 Task: Configure the appearance of the status bar in Visual Studio Code.
Action: Key pressed <Key.shift>ctrl+P
Screenshot: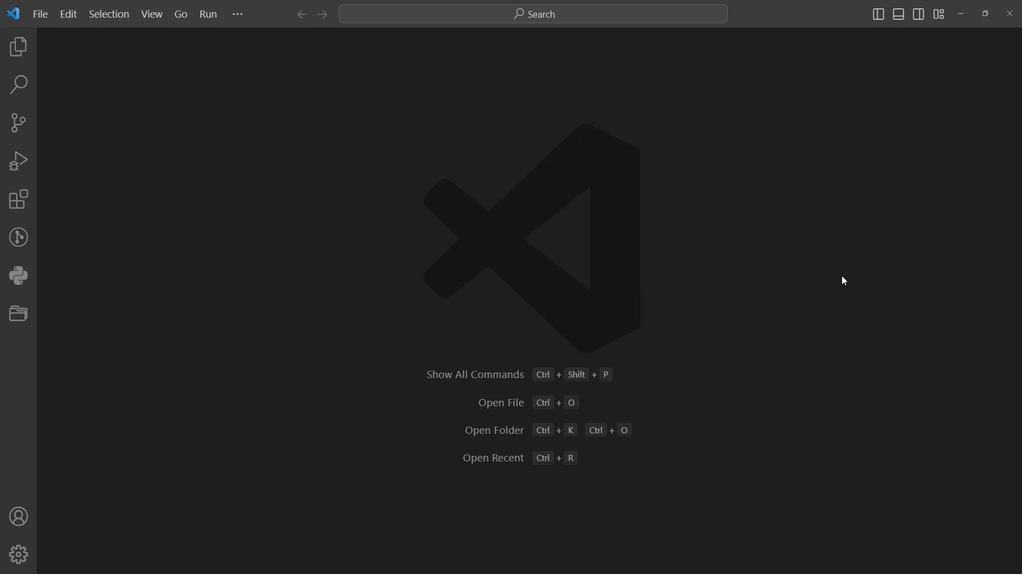 
Action: Mouse moved to (482, 51)
Screenshot: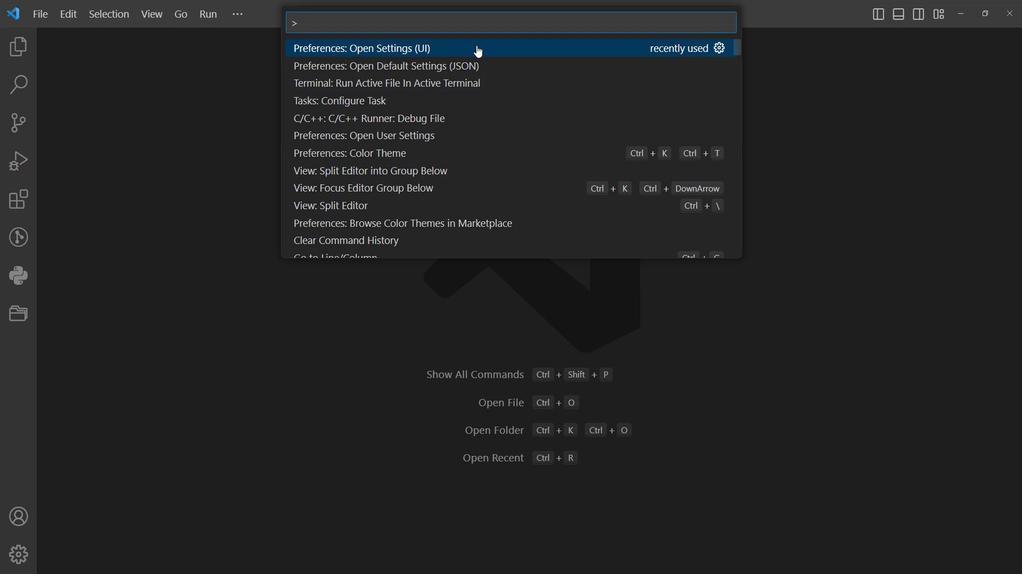 
Action: Mouse pressed left at (482, 51)
Screenshot: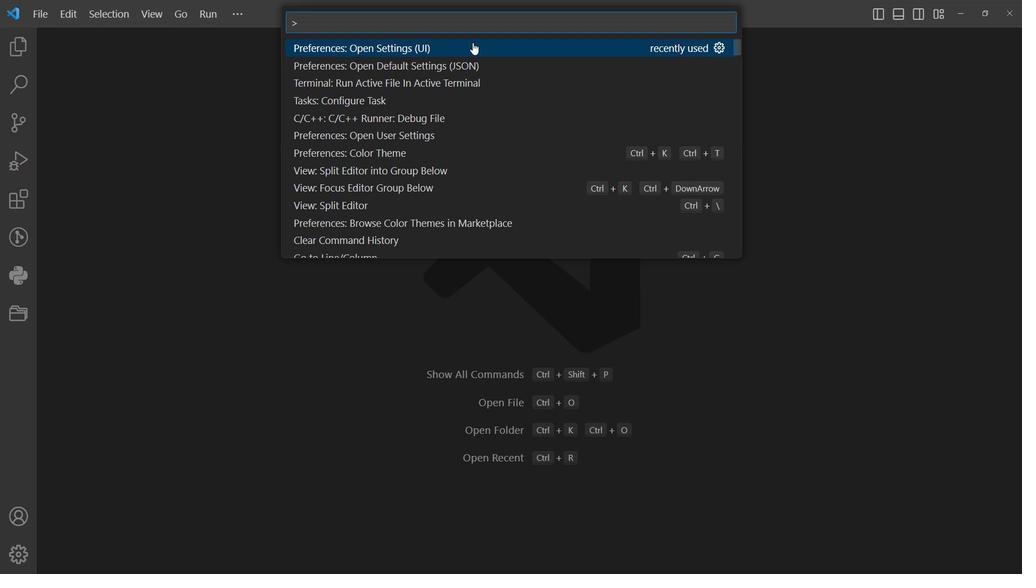 
Action: Mouse moved to (364, 78)
Screenshot: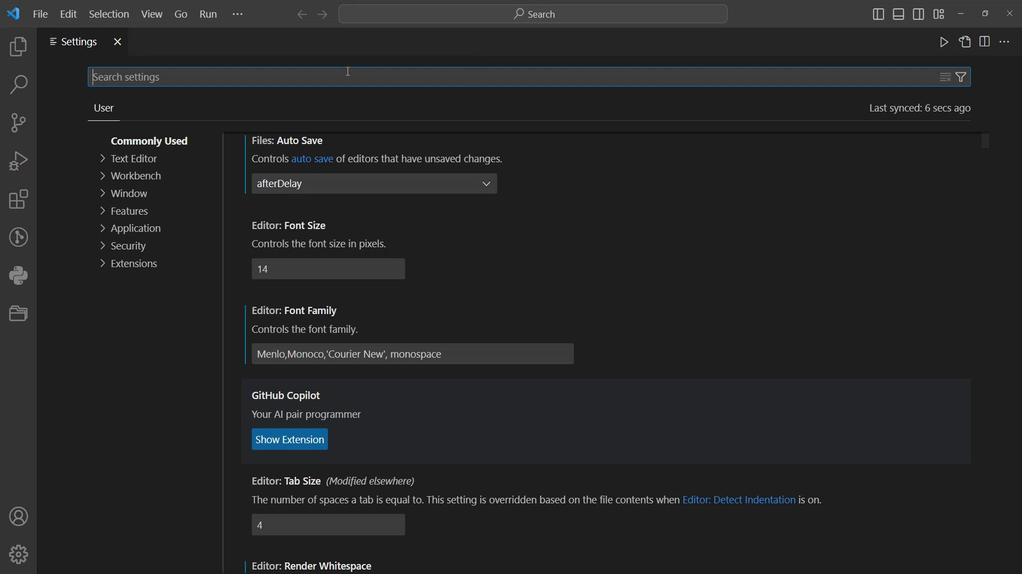 
Action: Mouse pressed left at (364, 78)
Screenshot: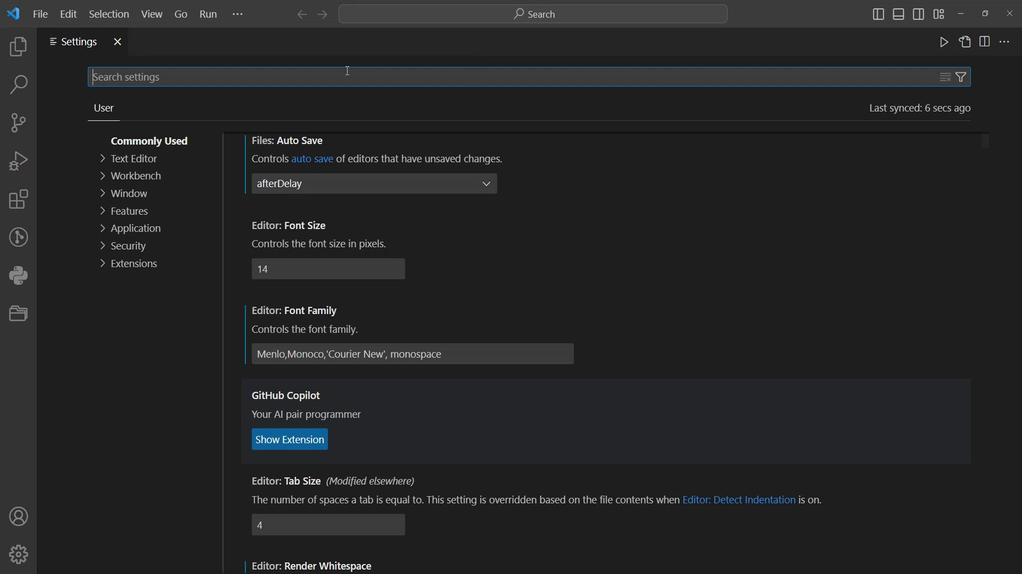 
Action: Key pressed <Key.shift>Status<Key.space><Key.shift>Bar<Key.enter>
Screenshot: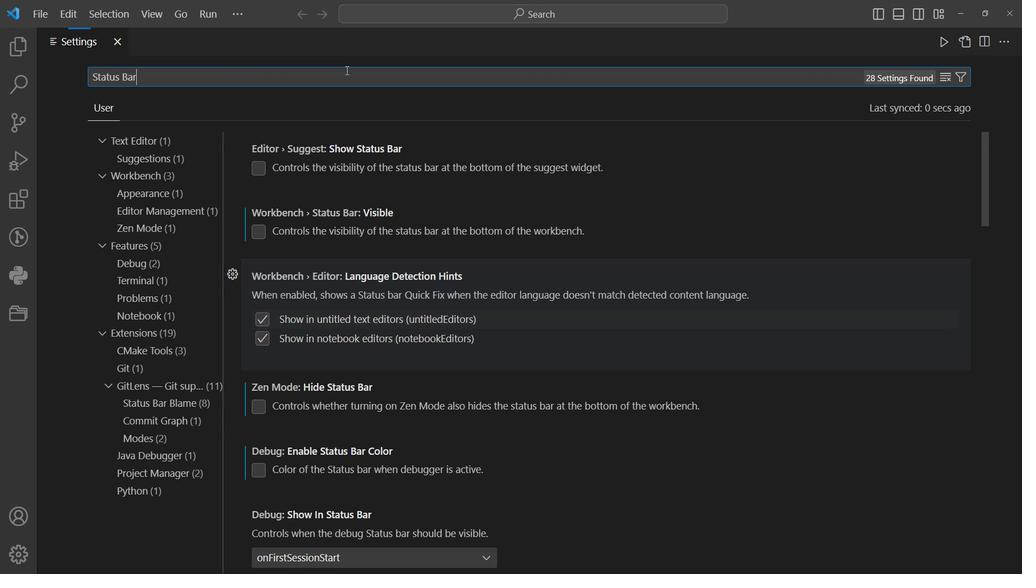 
Action: Mouse moved to (284, 174)
Screenshot: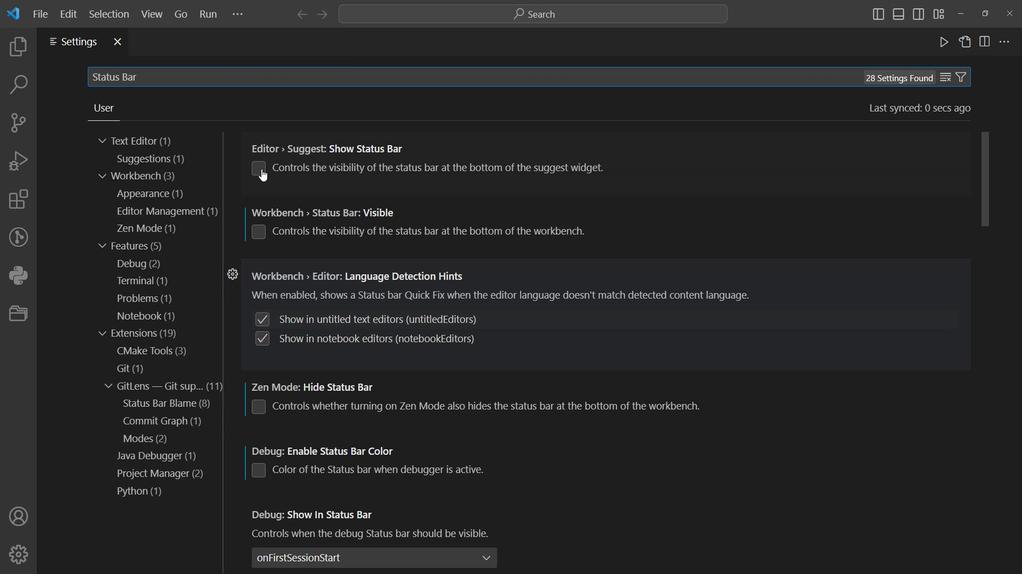 
Action: Mouse pressed left at (284, 174)
Screenshot: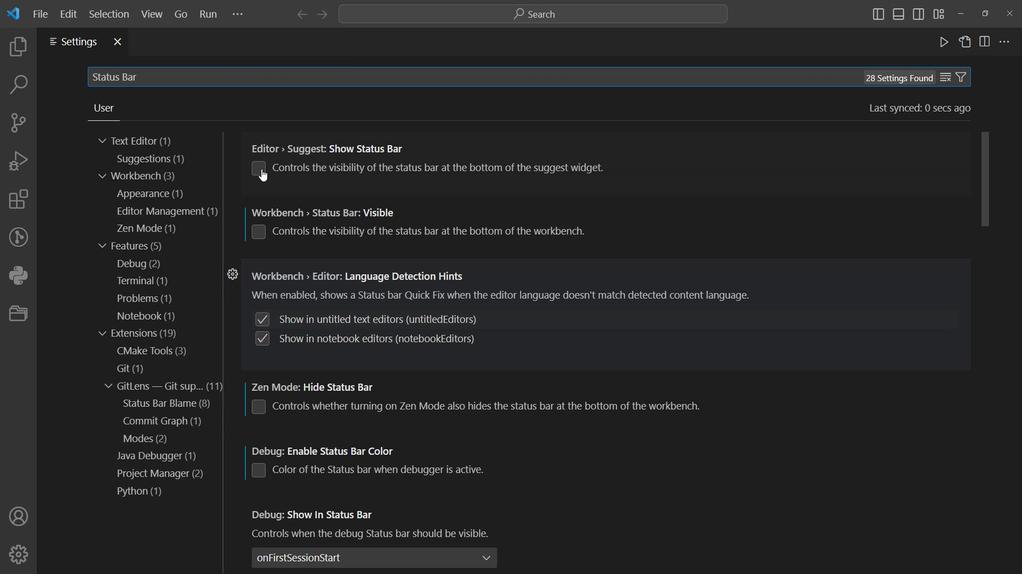 
Action: Mouse moved to (284, 235)
Screenshot: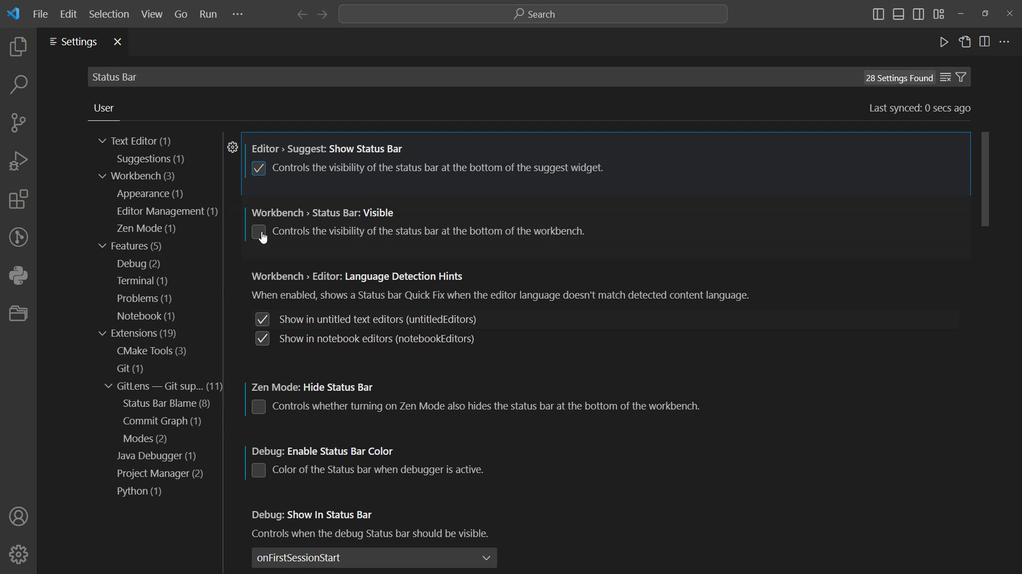 
Action: Mouse pressed left at (284, 235)
Screenshot: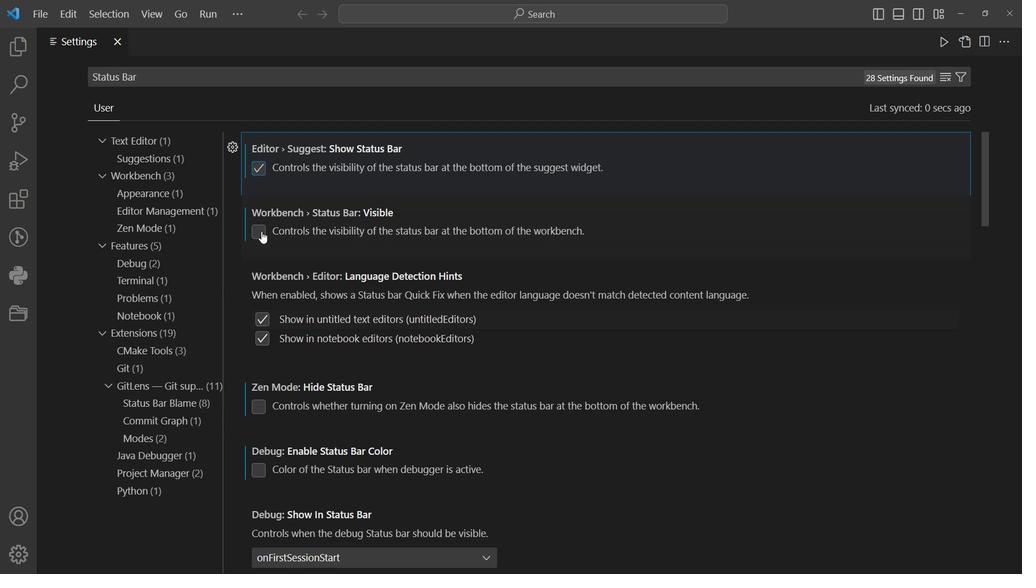 
Action: Mouse moved to (362, 331)
Screenshot: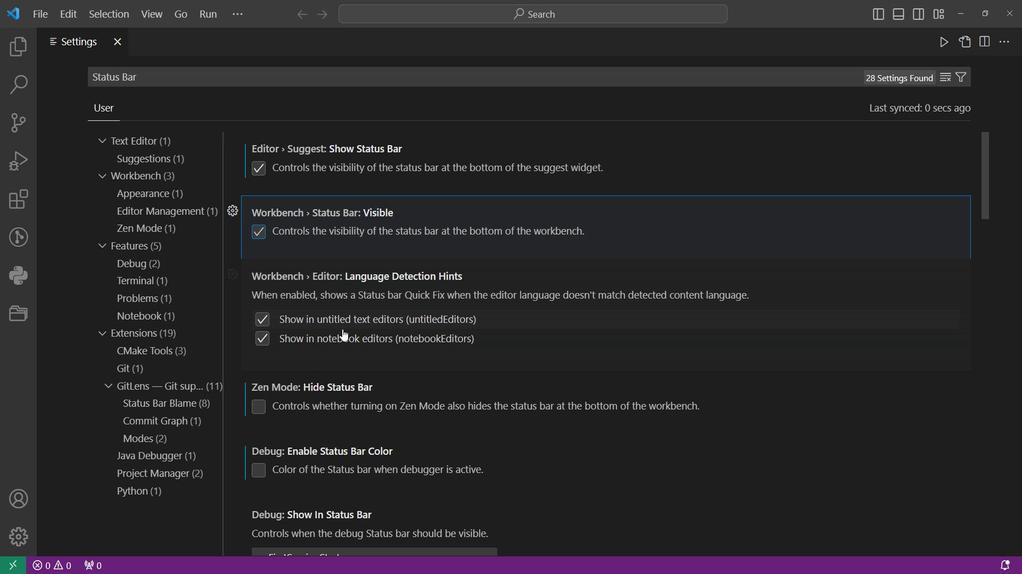 
Action: Mouse scrolled (362, 331) with delta (0, 0)
Screenshot: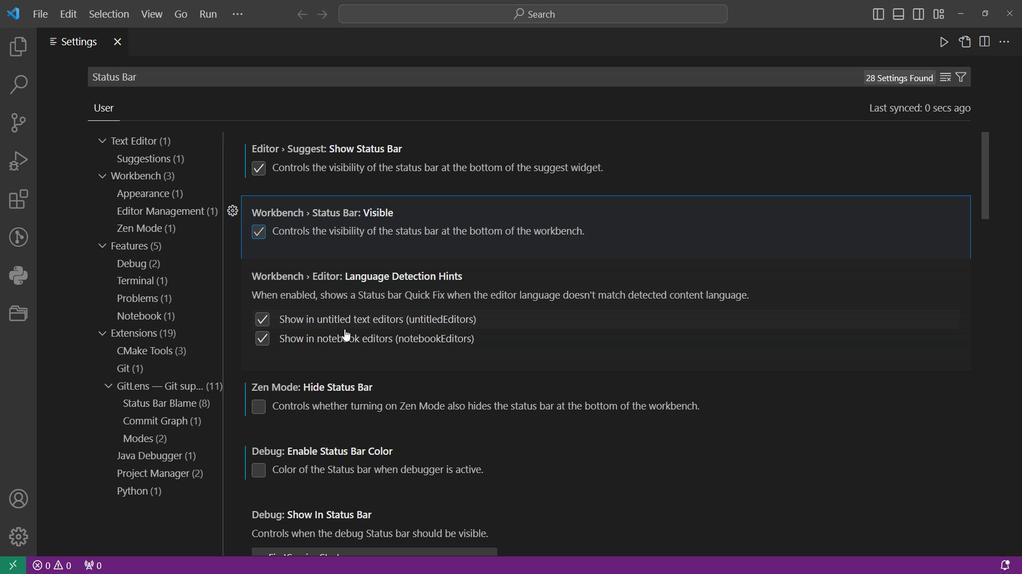 
Action: Mouse scrolled (362, 331) with delta (0, 0)
Screenshot: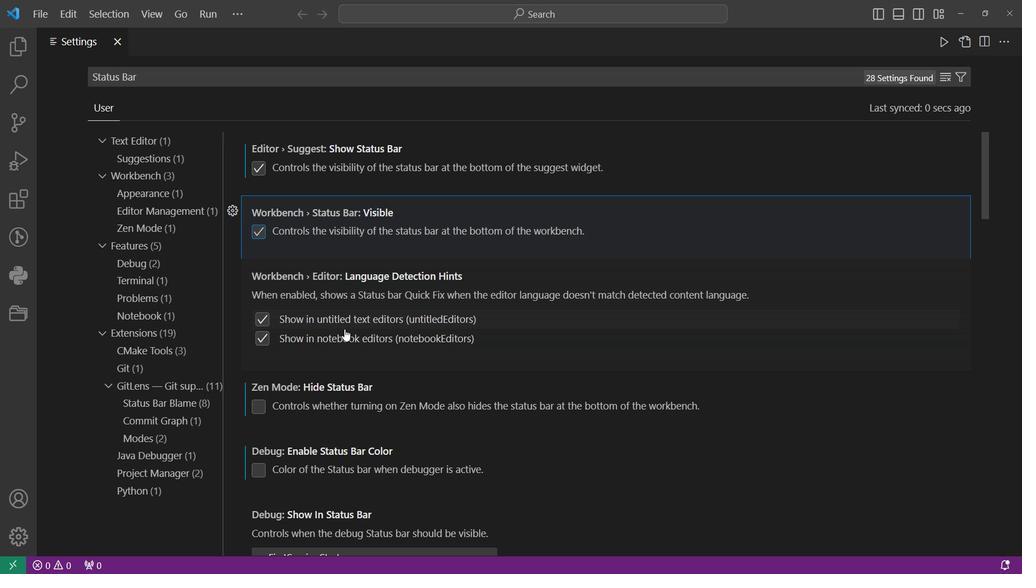 
Action: Mouse moved to (281, 332)
Screenshot: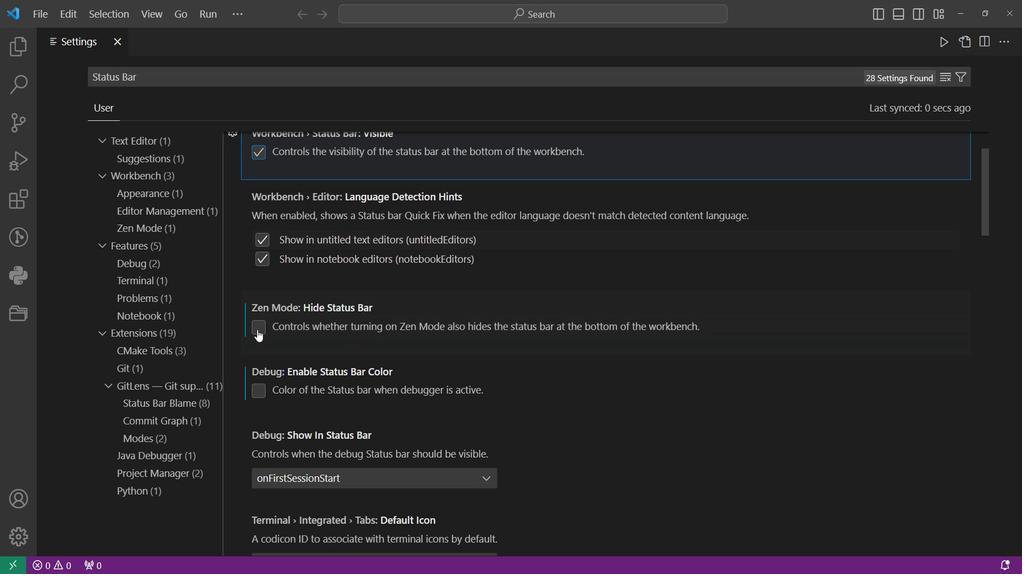 
Action: Mouse pressed left at (281, 332)
Screenshot: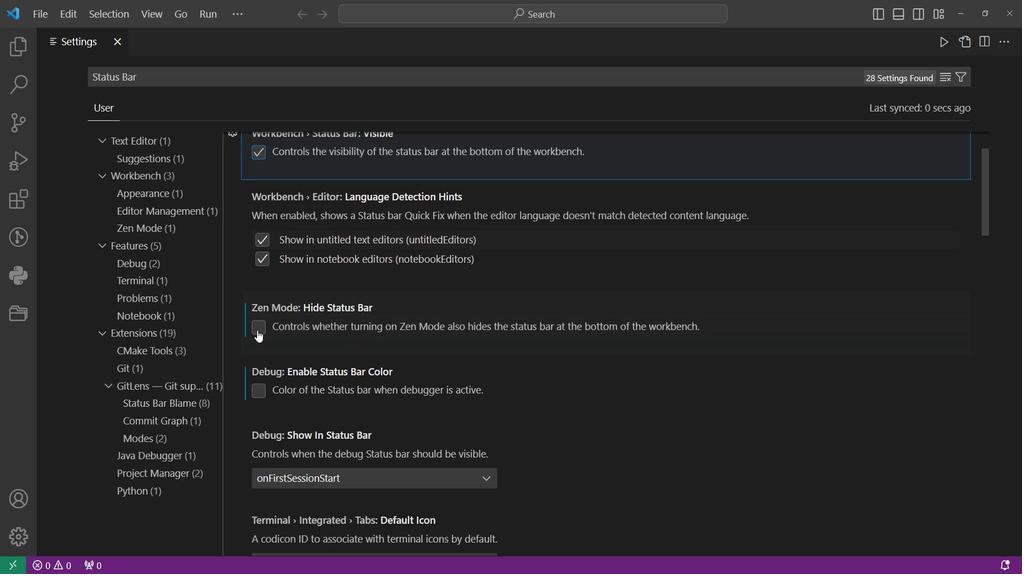 
Action: Mouse moved to (279, 391)
Screenshot: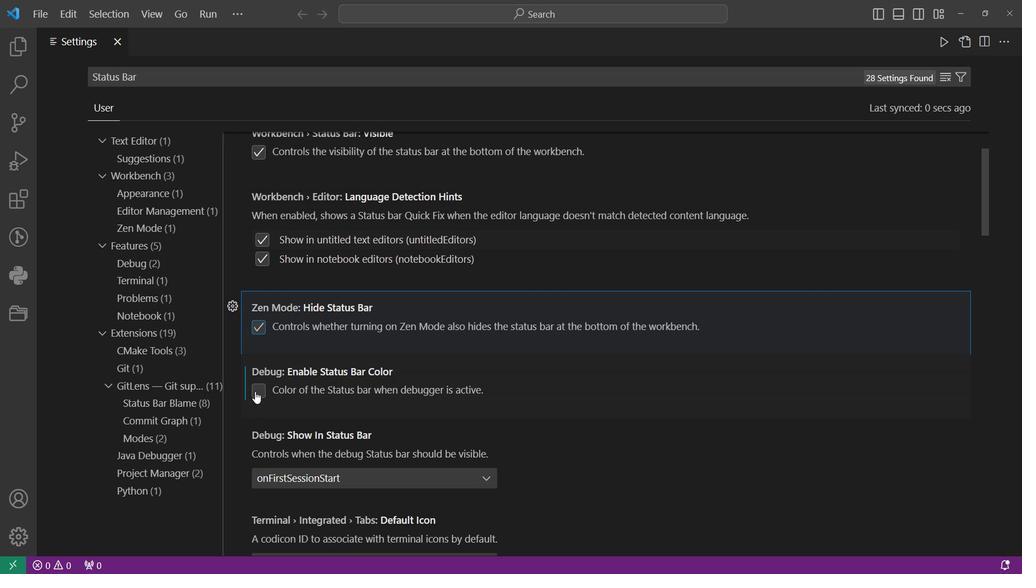 
Action: Mouse pressed left at (279, 391)
Screenshot: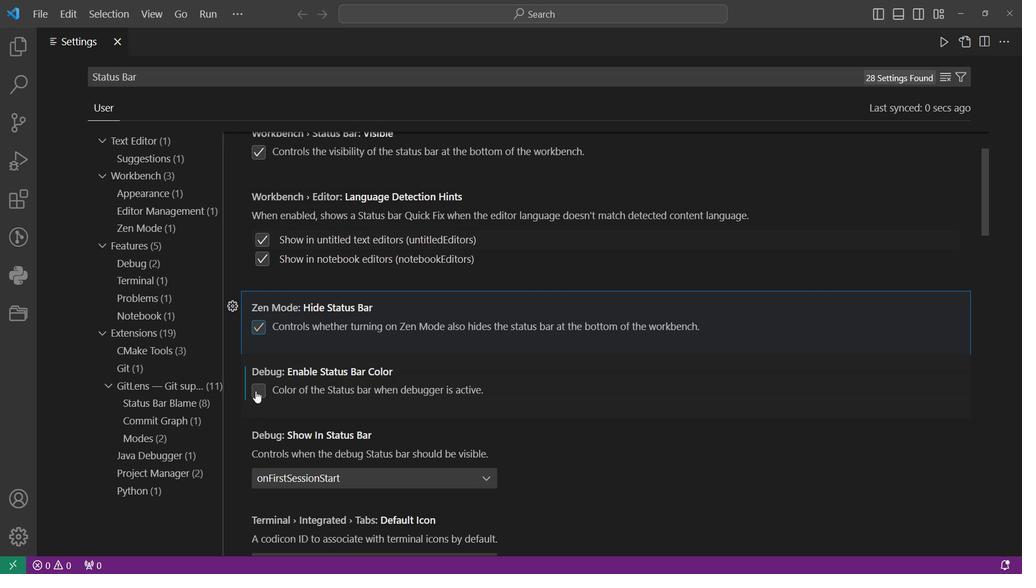 
Action: Mouse moved to (557, 398)
Screenshot: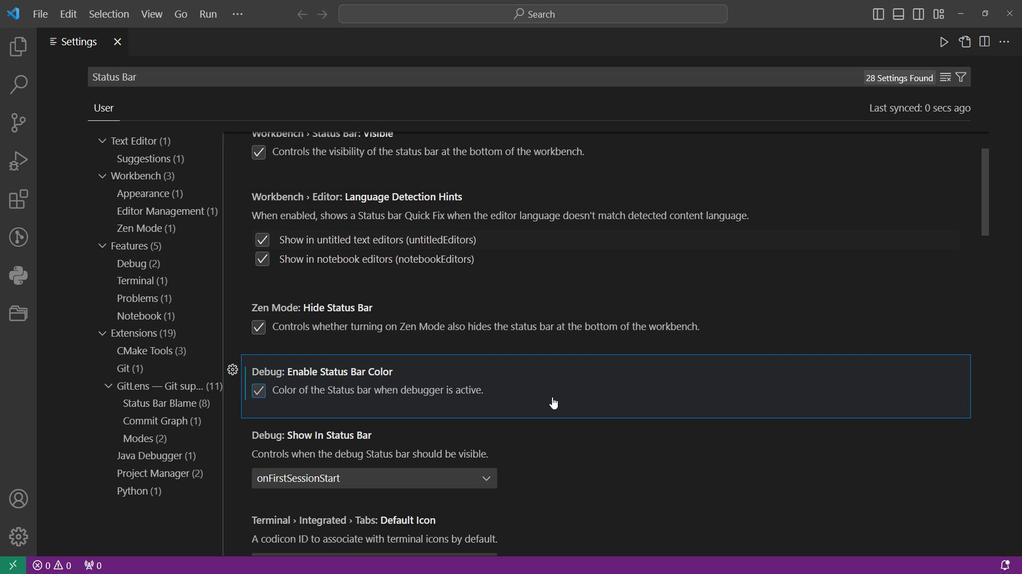 
Action: Mouse scrolled (557, 398) with delta (0, 0)
Screenshot: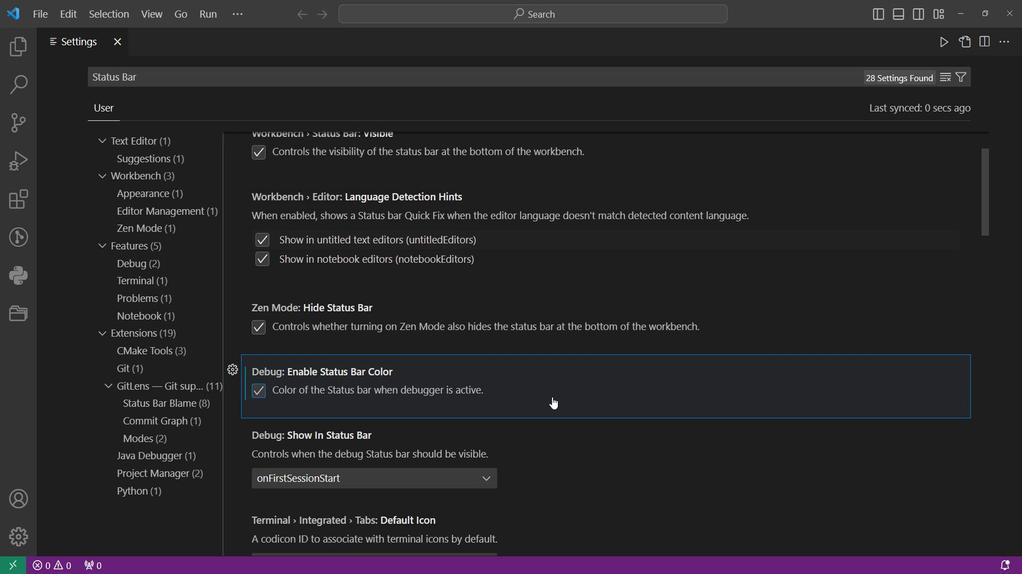 
Action: Mouse moved to (558, 399)
Screenshot: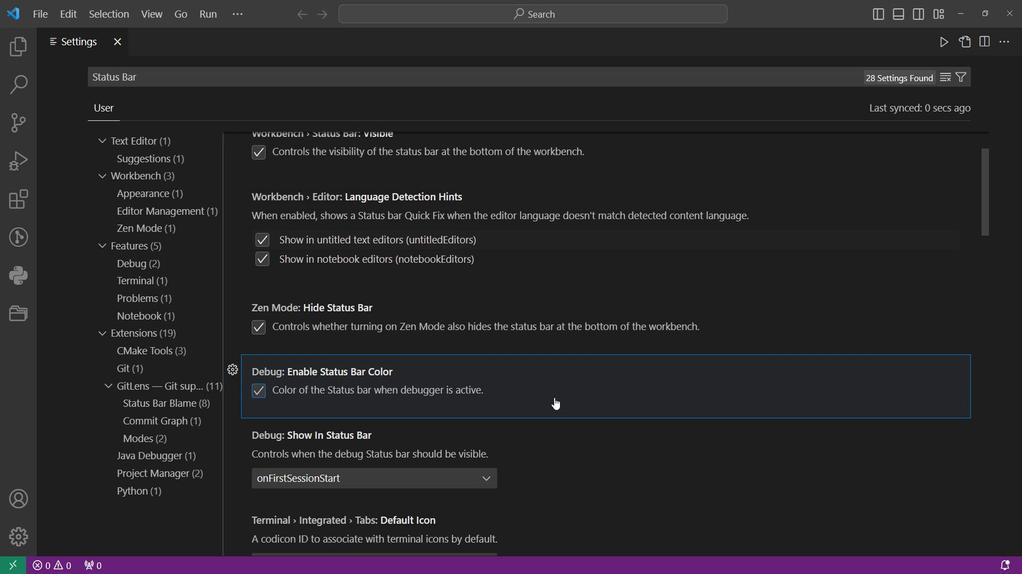 
Action: Mouse scrolled (558, 398) with delta (0, 0)
Screenshot: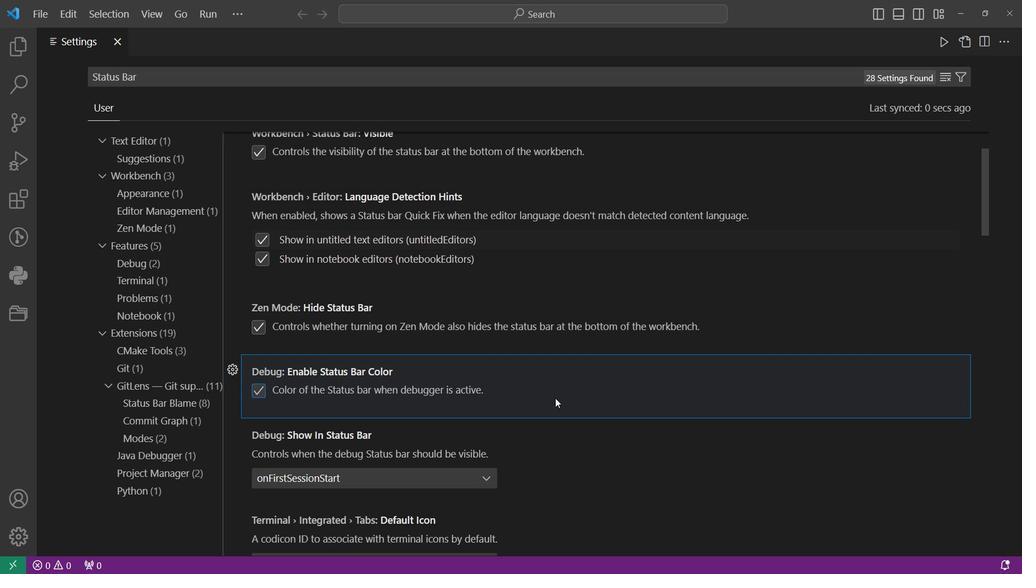 
Action: Mouse scrolled (558, 398) with delta (0, 0)
Screenshot: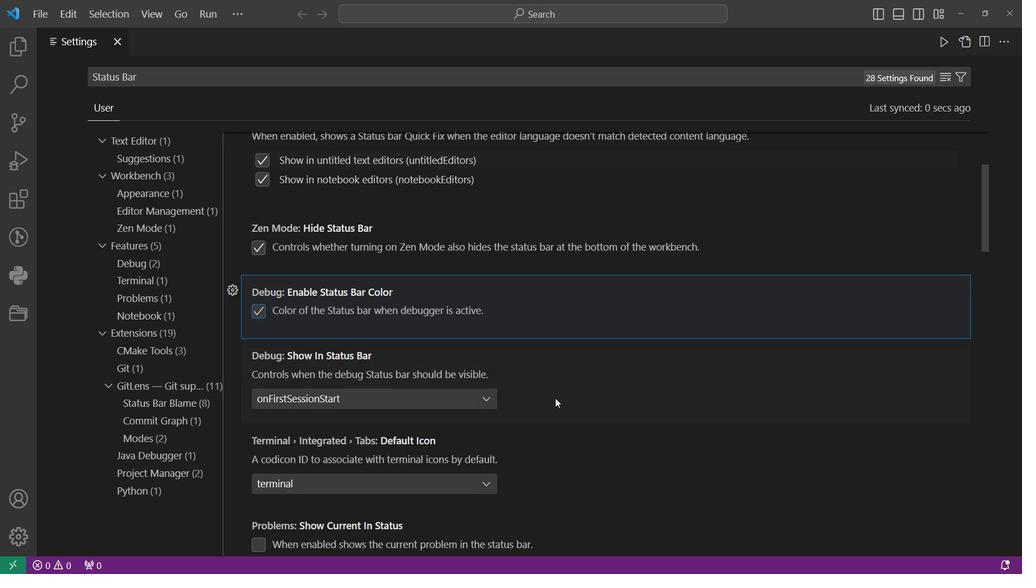 
Action: Mouse moved to (562, 399)
Screenshot: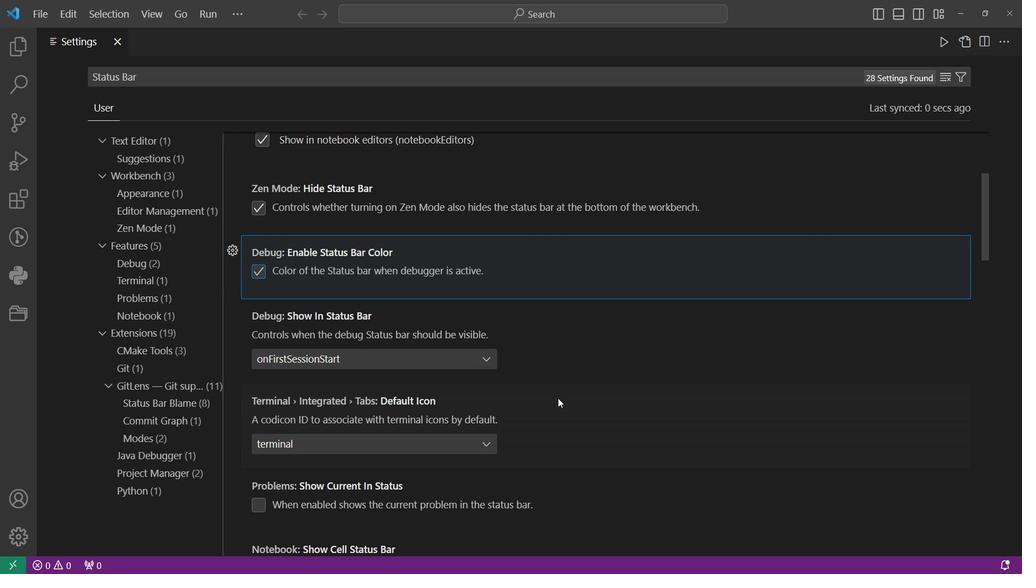 
Action: Mouse scrolled (562, 398) with delta (0, 0)
Screenshot: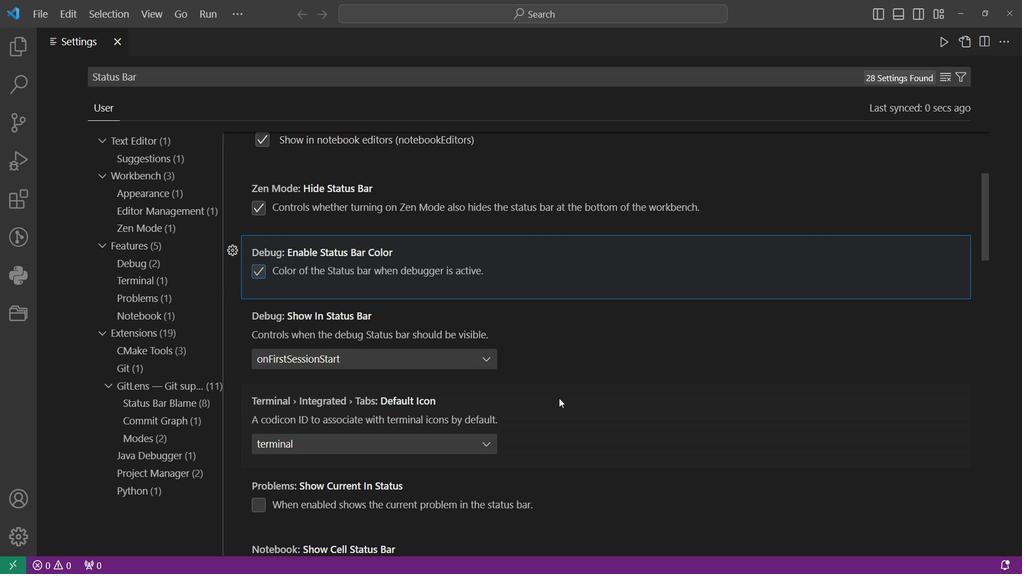
Action: Mouse moved to (286, 467)
Screenshot: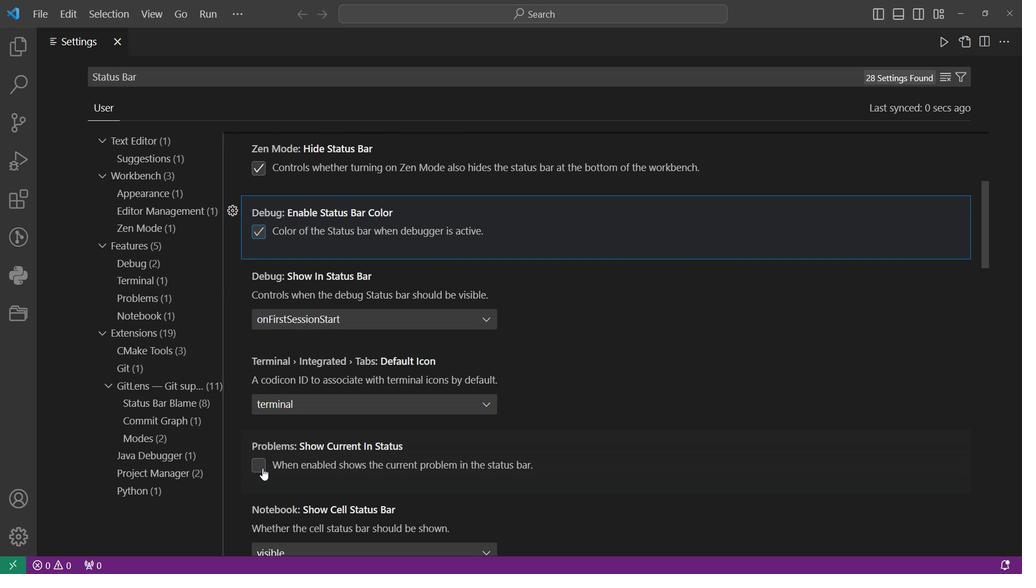 
Action: Mouse pressed left at (286, 467)
Screenshot: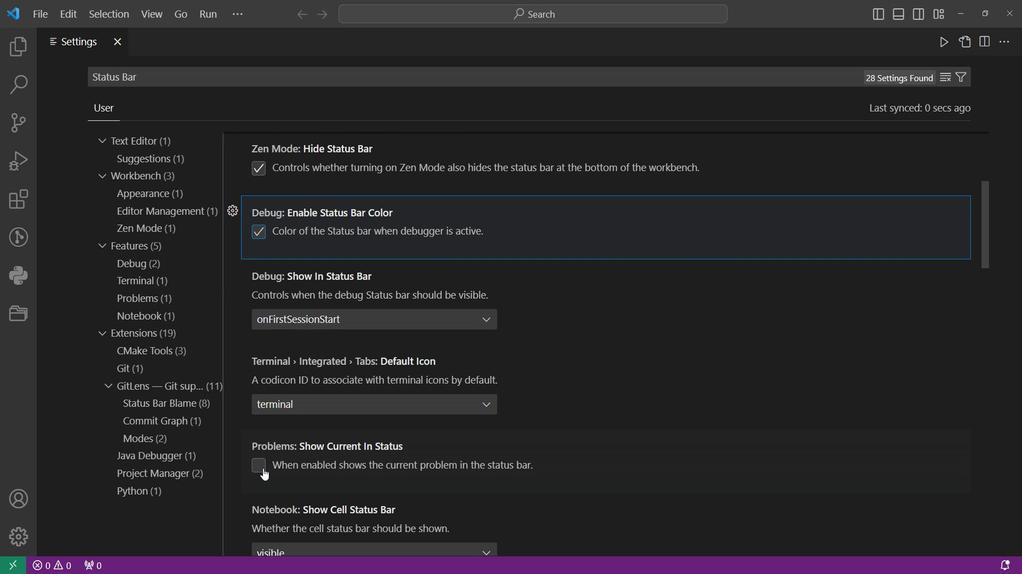 
Action: Mouse moved to (640, 429)
Screenshot: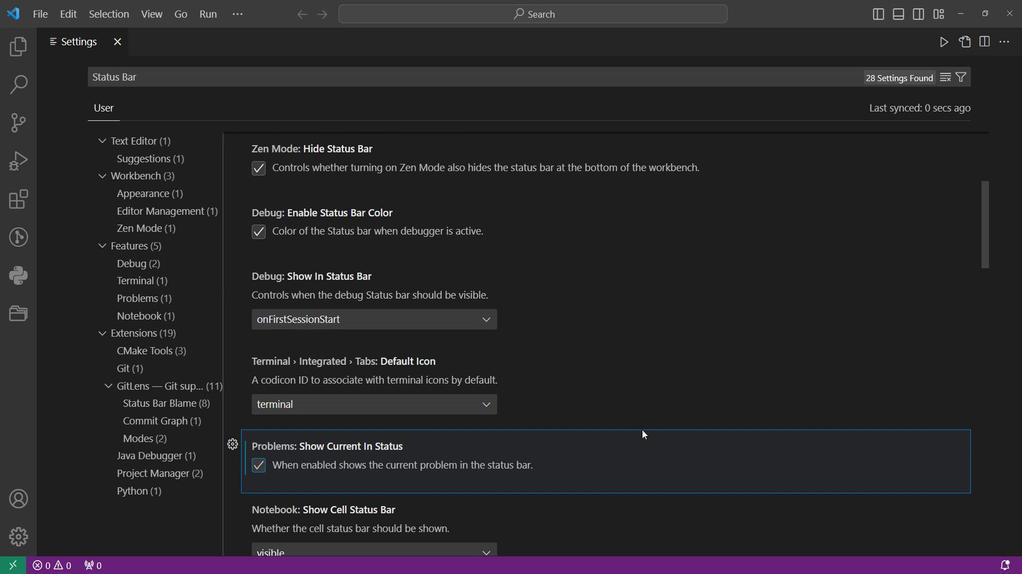 
Action: Mouse scrolled (640, 428) with delta (0, 0)
Screenshot: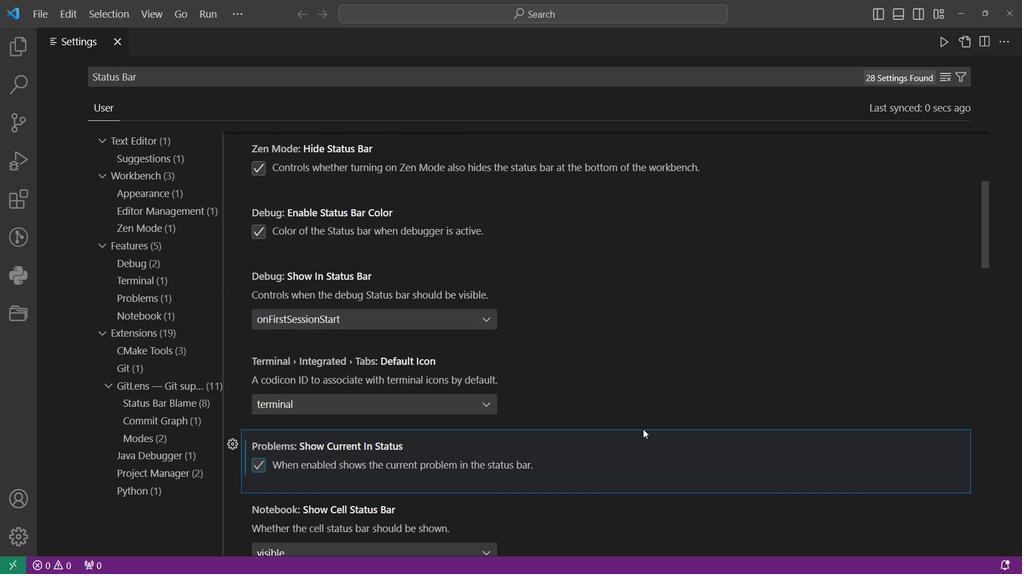 
Action: Mouse scrolled (640, 428) with delta (0, 0)
Screenshot: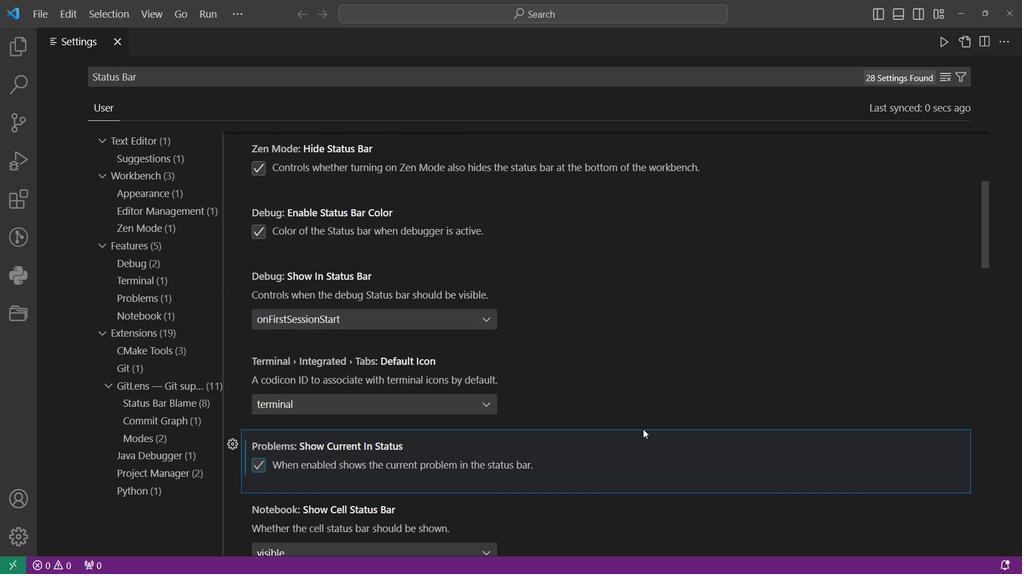 
